 Task: Set up a 30-minute session to discuss workplace health and safety.
Action: Mouse moved to (101, 194)
Screenshot: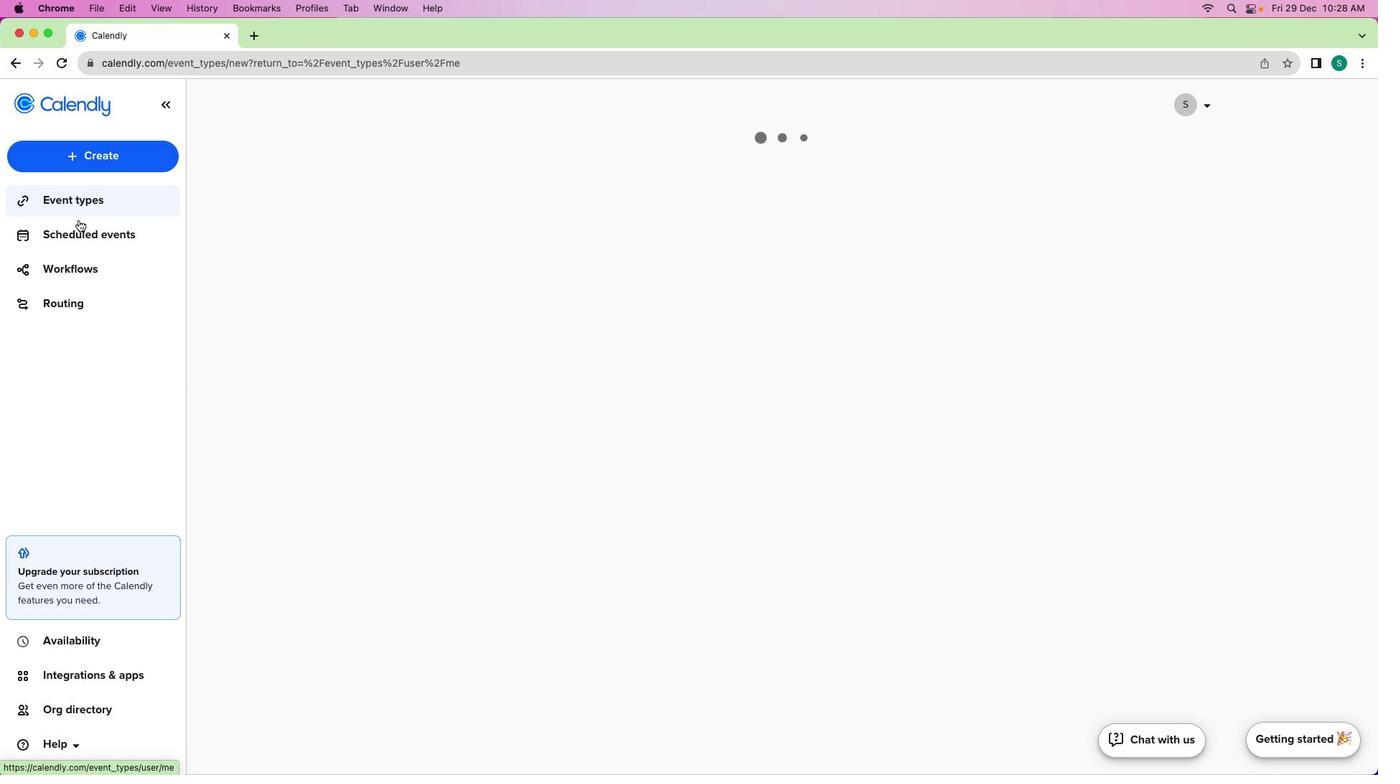 
Action: Mouse pressed left at (101, 194)
Screenshot: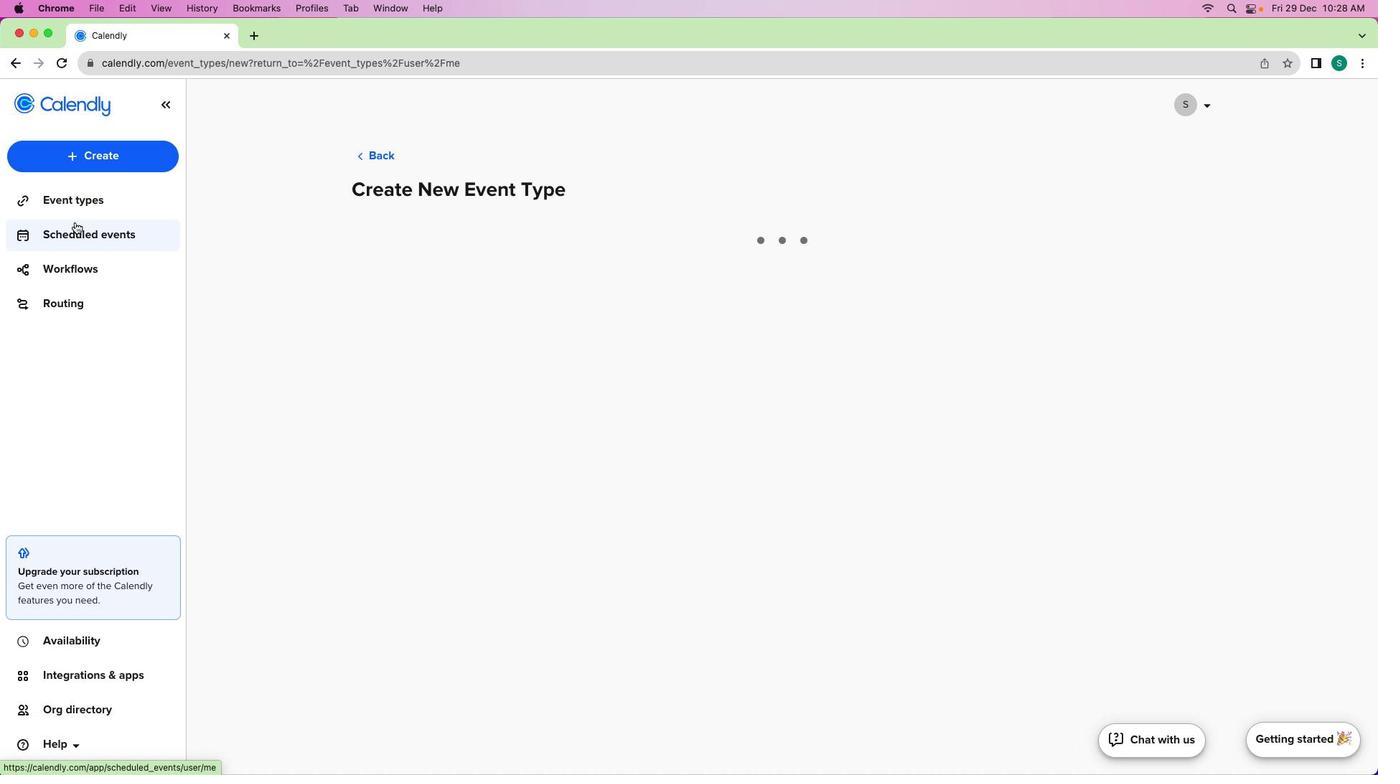 
Action: Mouse moved to (527, 308)
Screenshot: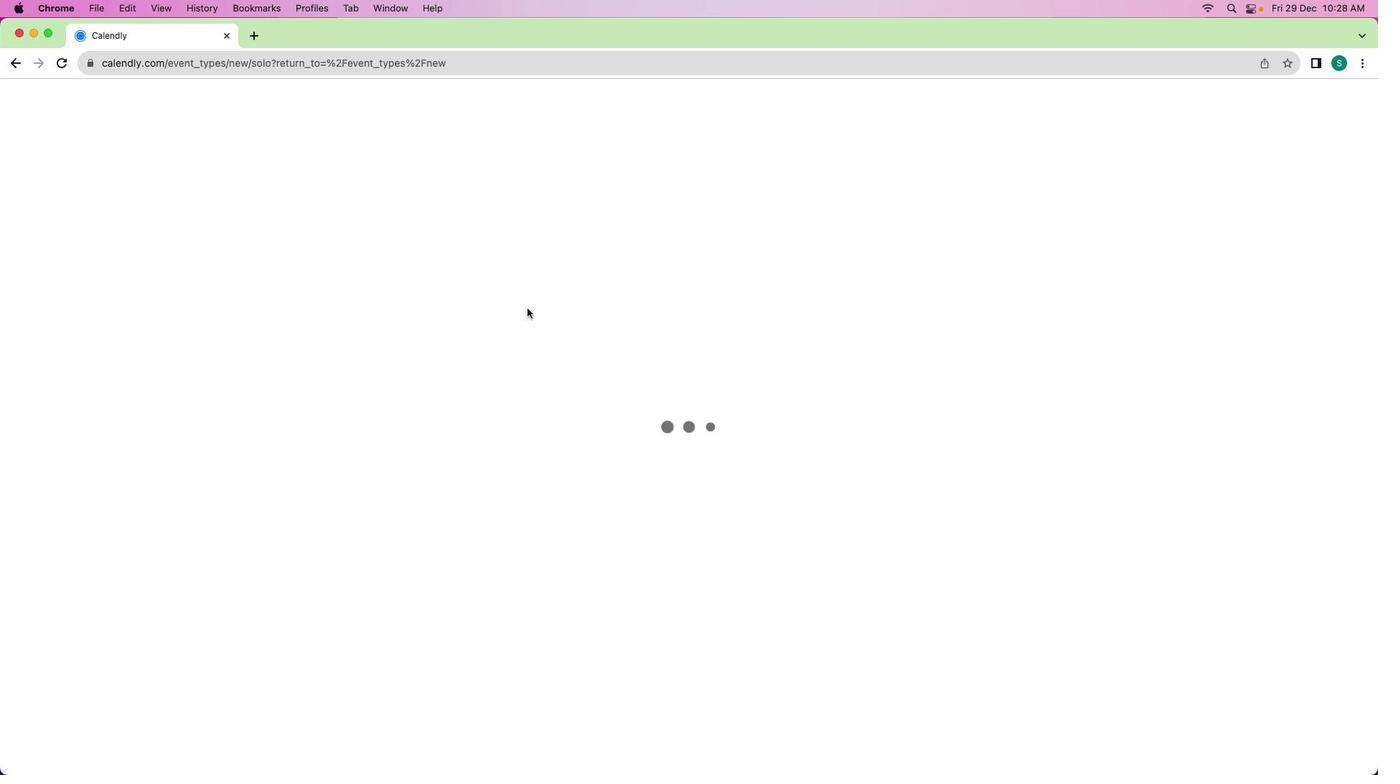 
Action: Mouse pressed left at (527, 308)
Screenshot: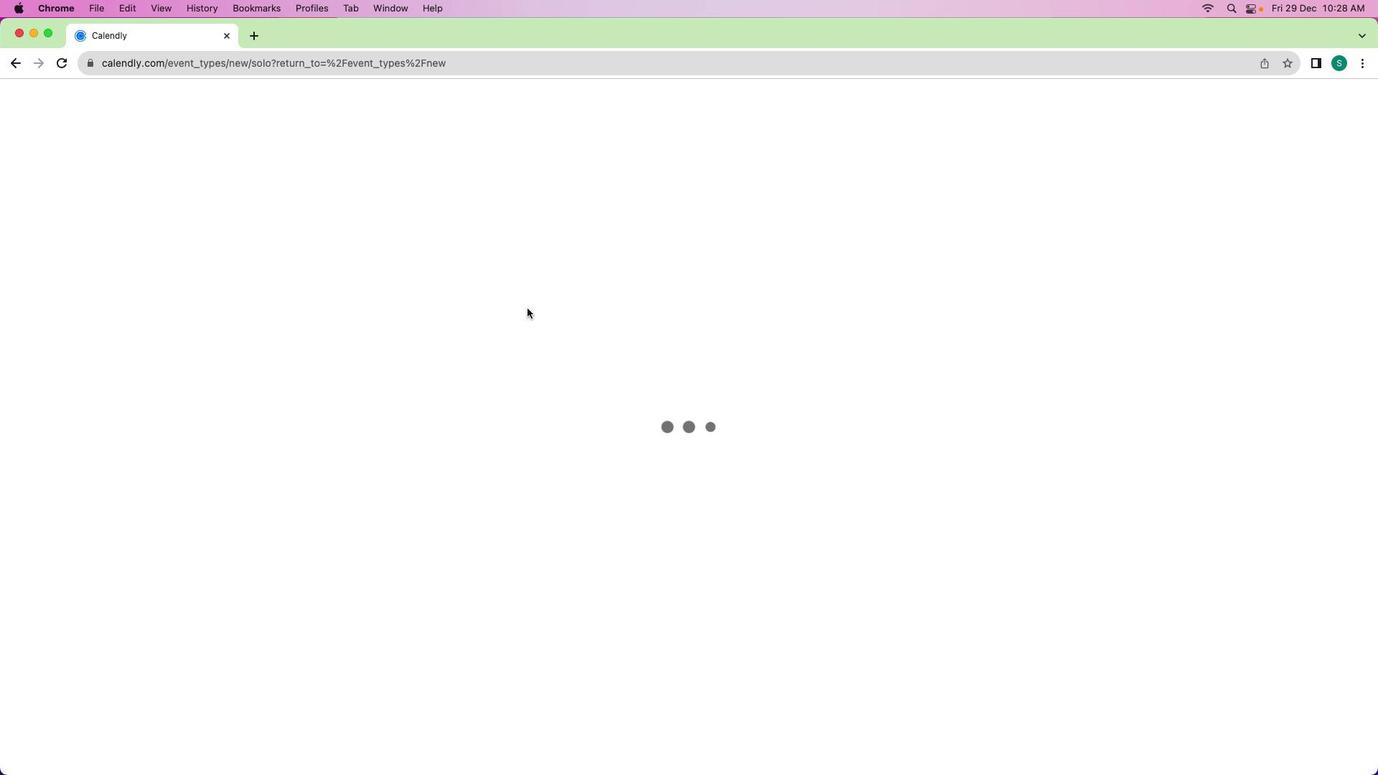
Action: Mouse moved to (215, 213)
Screenshot: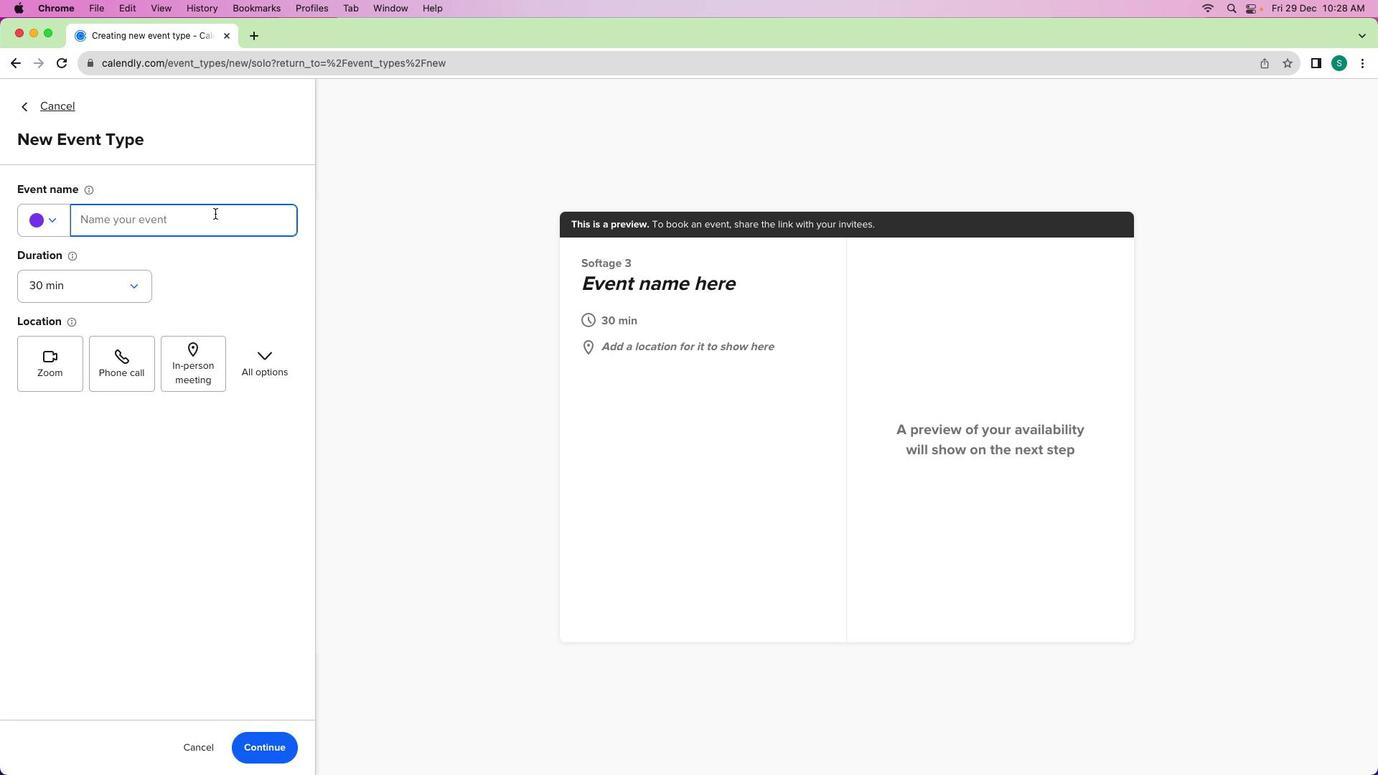 
Action: Mouse pressed left at (215, 213)
Screenshot: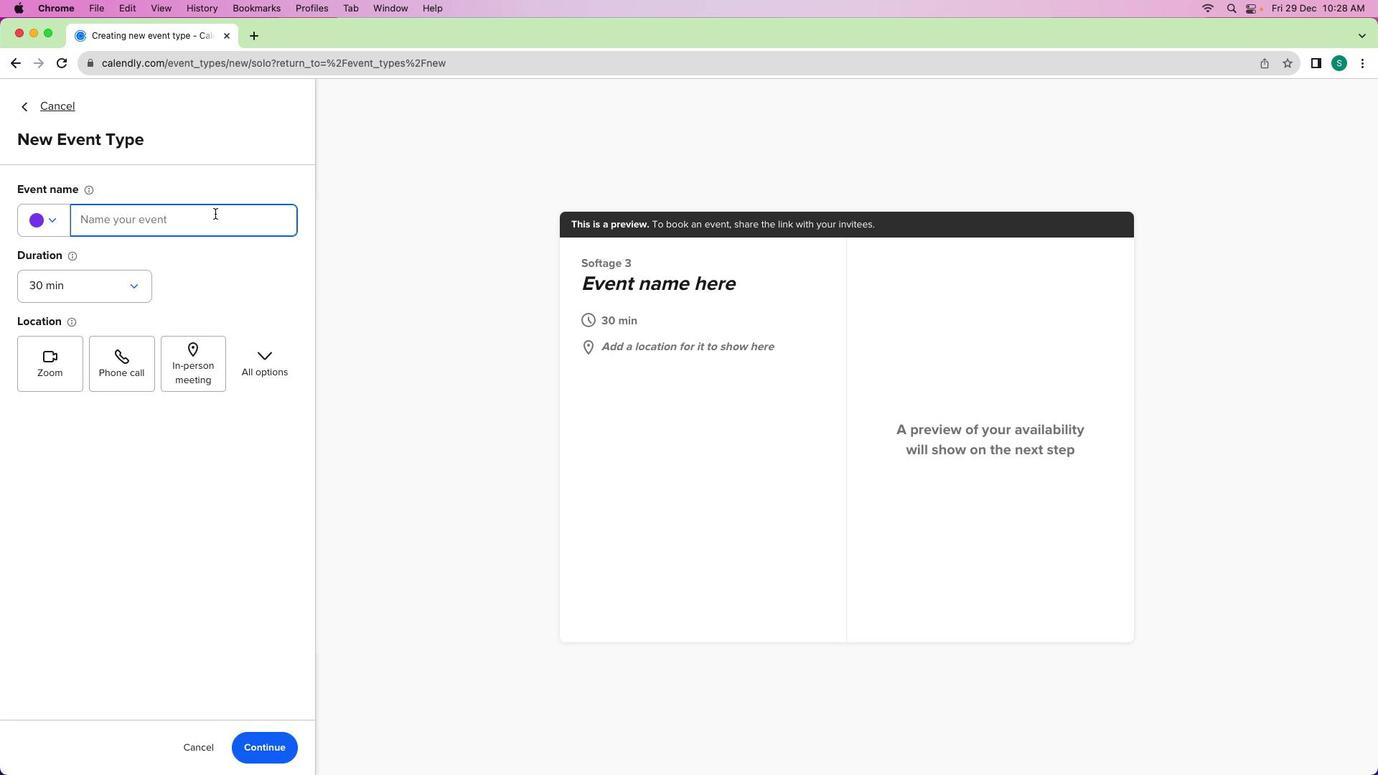 
Action: Mouse moved to (215, 213)
Screenshot: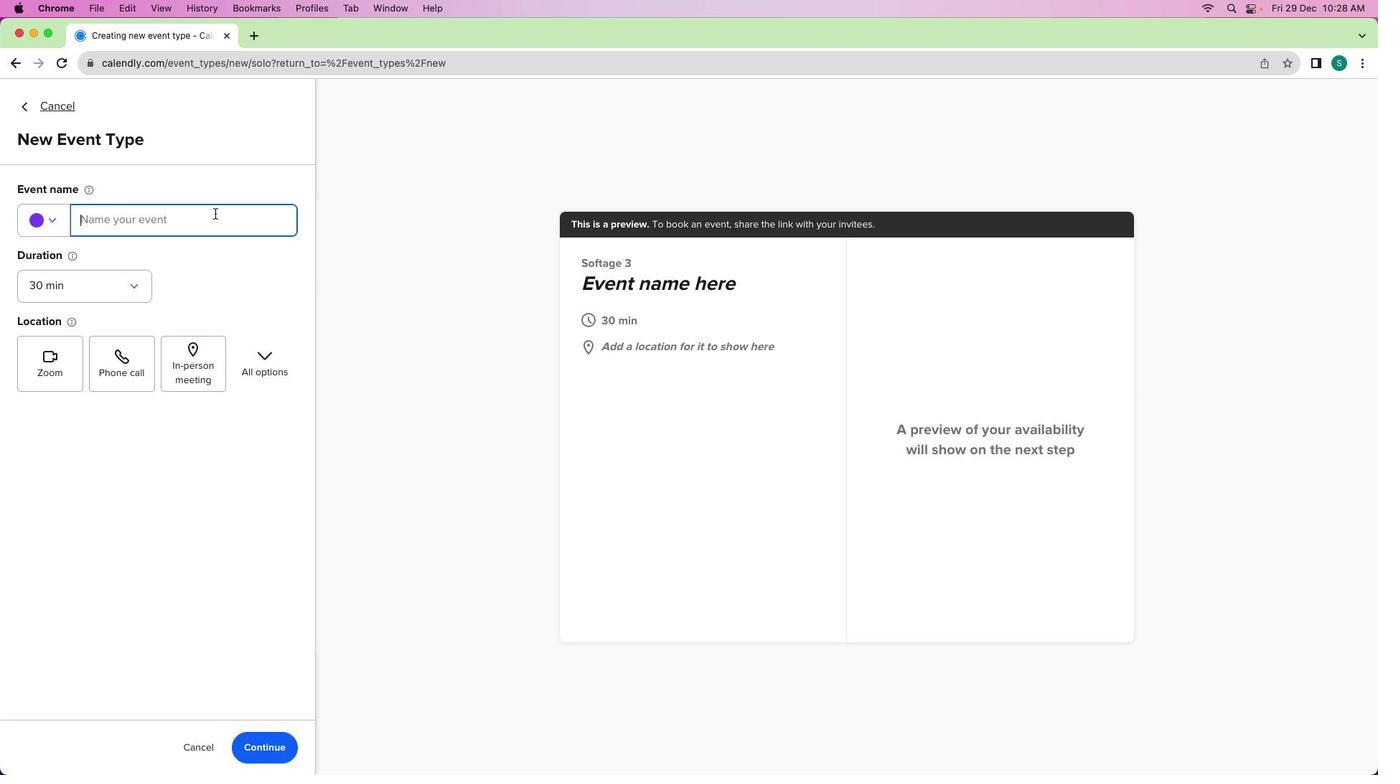 
Action: Key pressed Key.shift'W''o''r''k''p''l''a''c''e'Key.spaceKey.shift'H''e''a''l''t''h'Key.space'a''n''d'Key.spaceKey.shift'S''a''f''e''t''y'Key.spaceKey.shift'D''i''s''c''u''s''s''i''o''n'Key.shiftKey.spaceKey.shift'S''e''e'Key.backspace's''s''i''o''n'
Screenshot: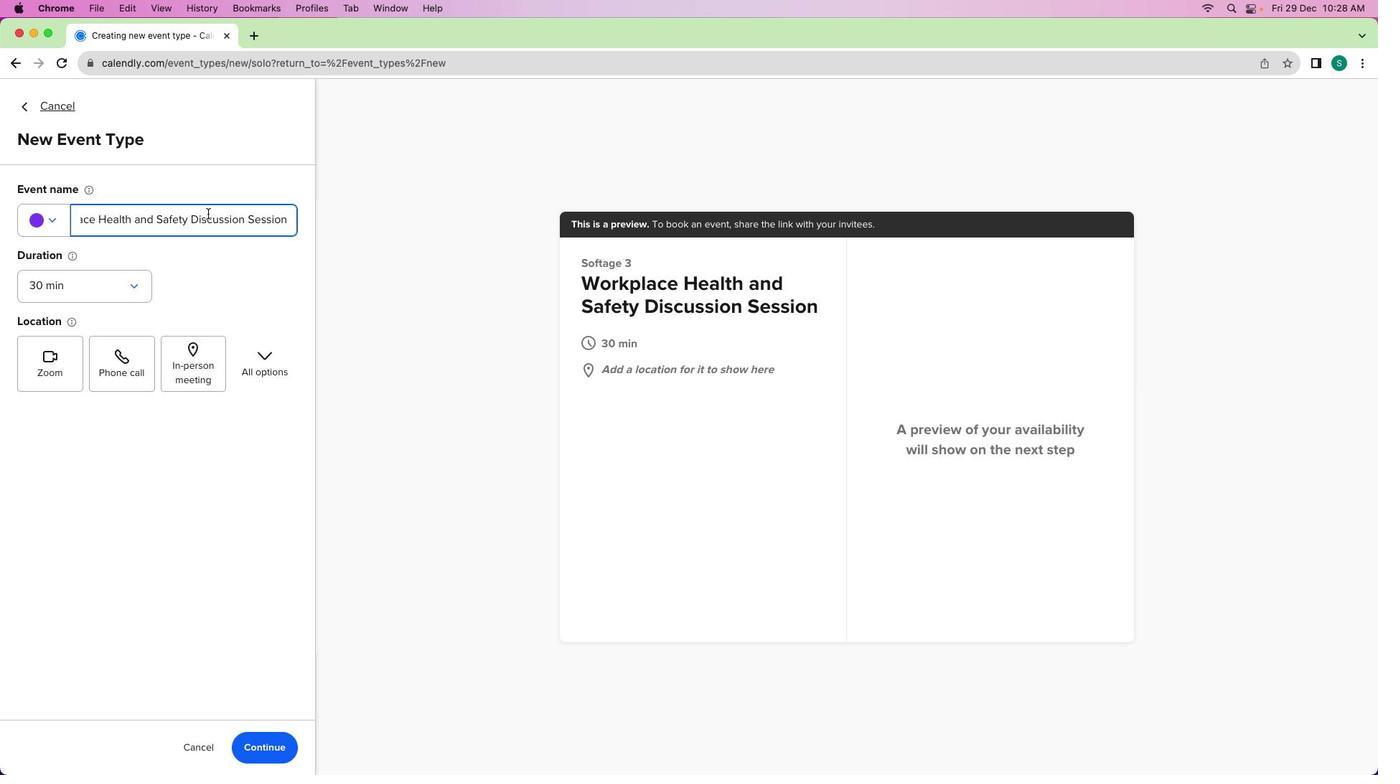 
Action: Mouse moved to (71, 374)
Screenshot: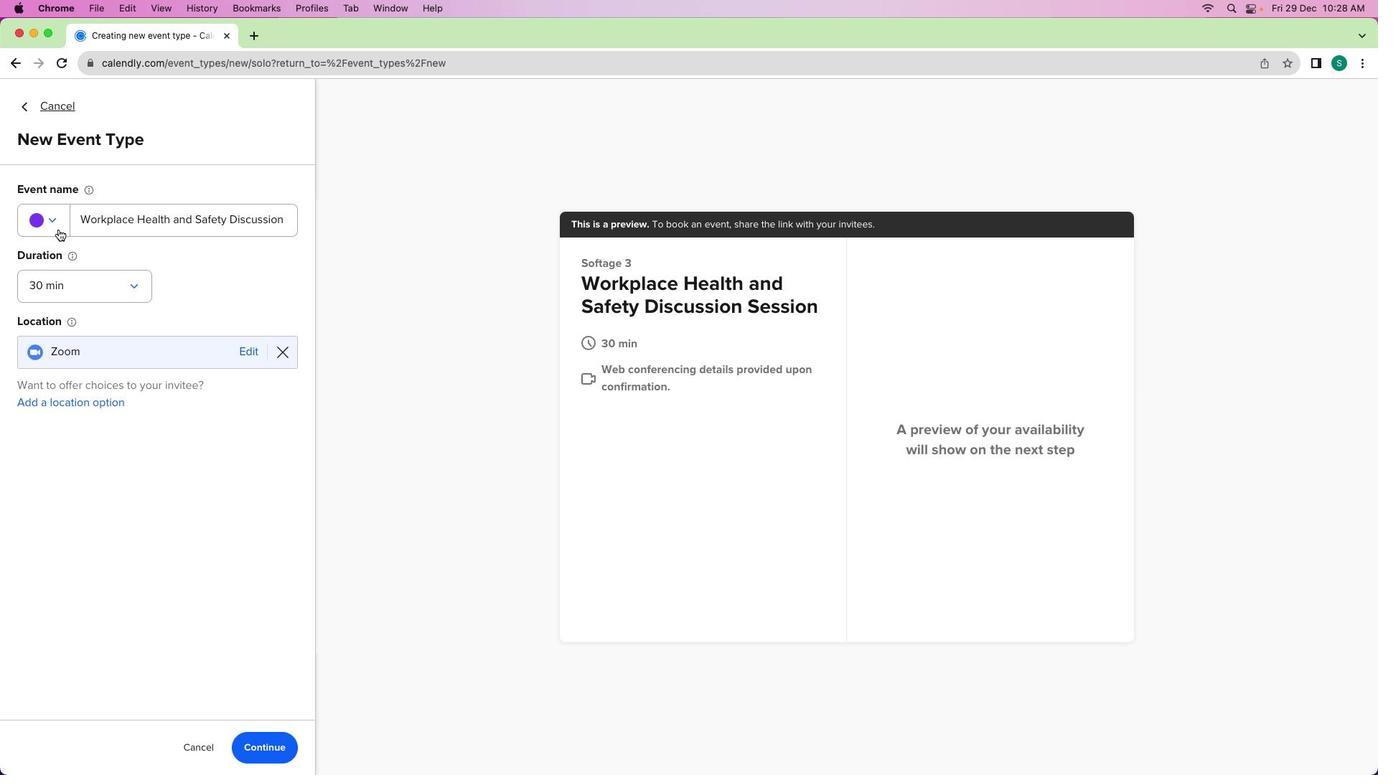 
Action: Mouse pressed left at (71, 374)
Screenshot: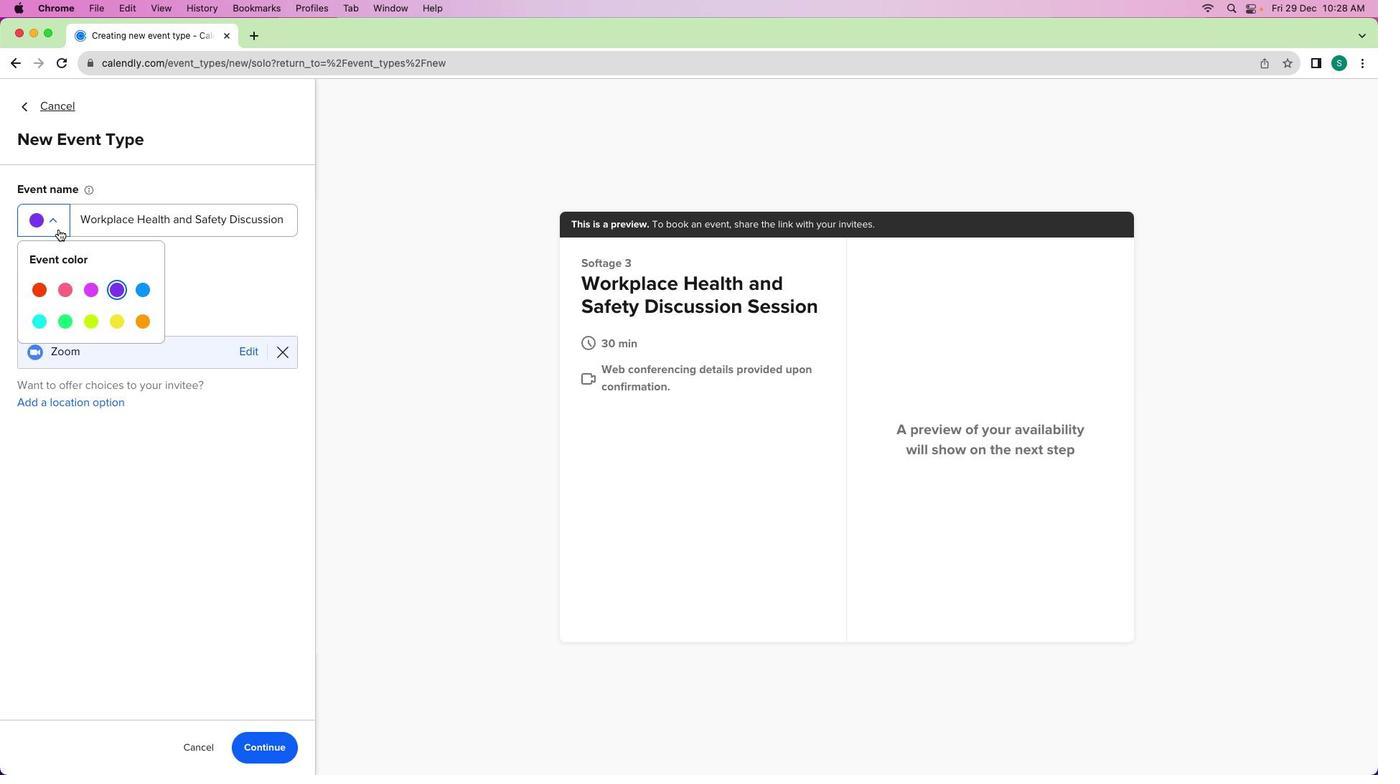 
Action: Mouse moved to (58, 229)
Screenshot: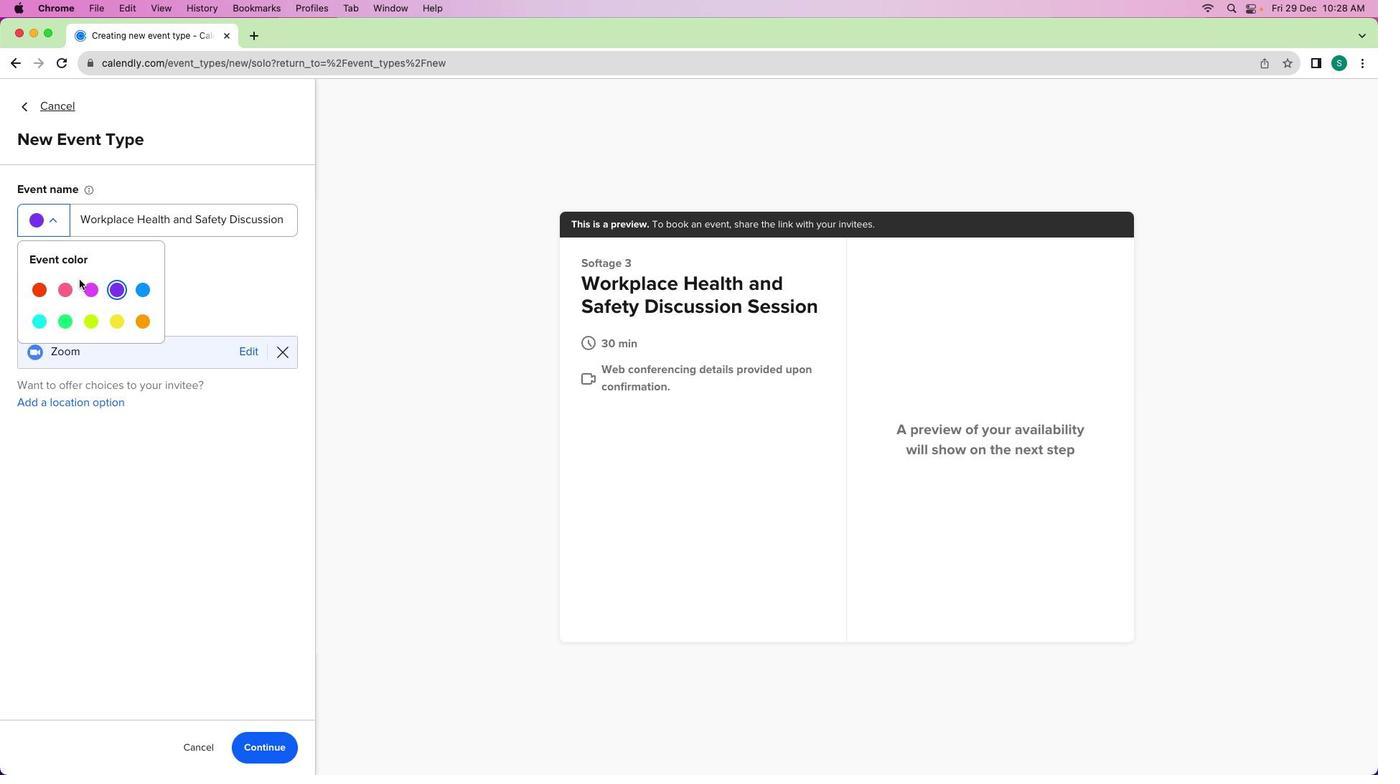 
Action: Mouse pressed left at (58, 229)
Screenshot: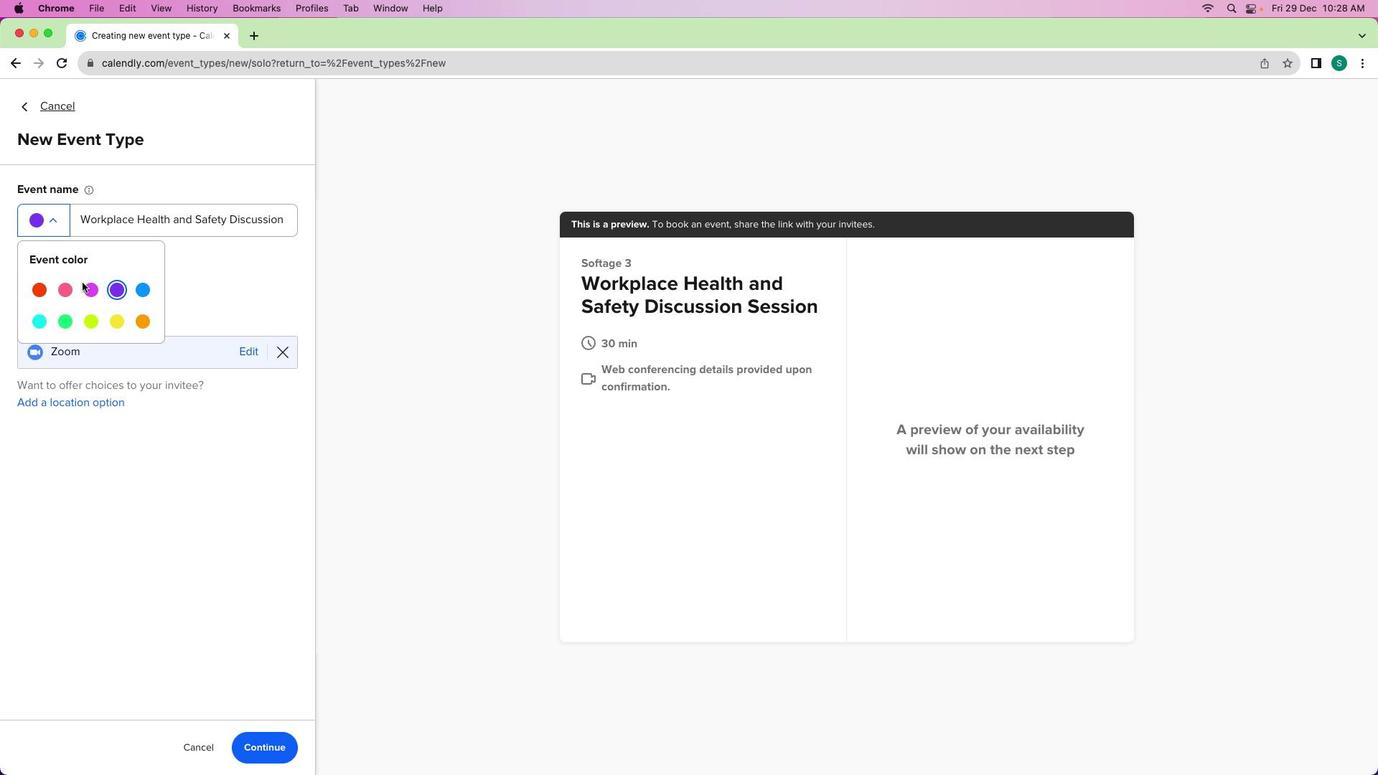 
Action: Mouse moved to (95, 320)
Screenshot: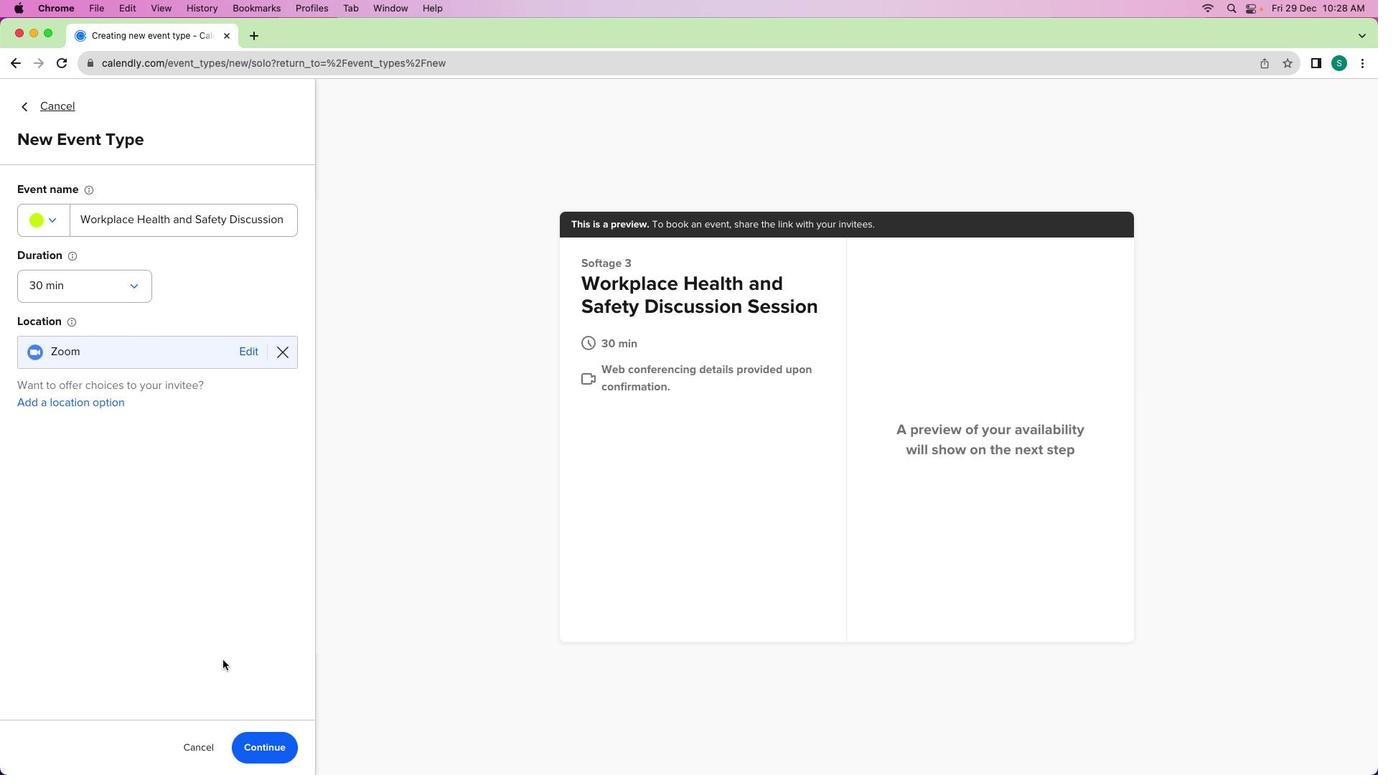 
Action: Mouse pressed left at (95, 320)
Screenshot: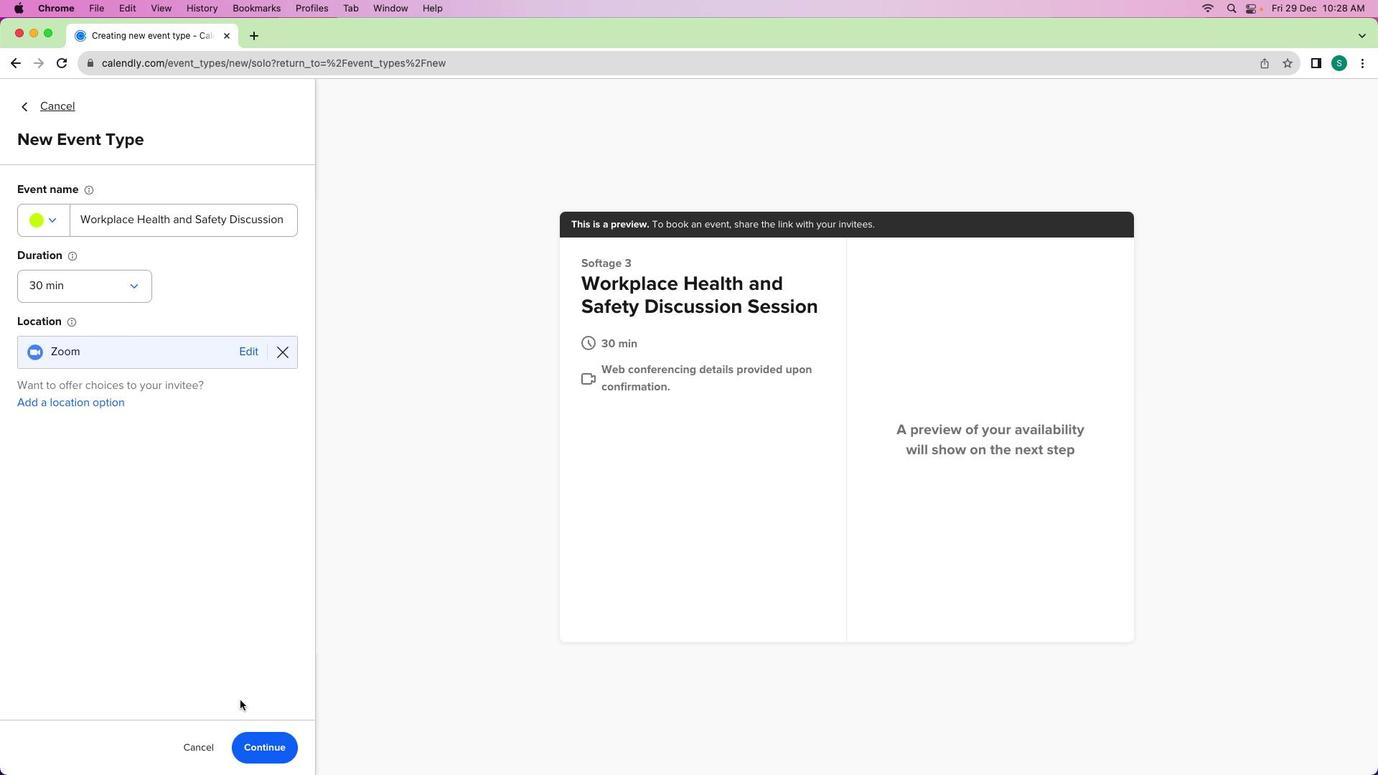 
Action: Mouse moved to (272, 745)
Screenshot: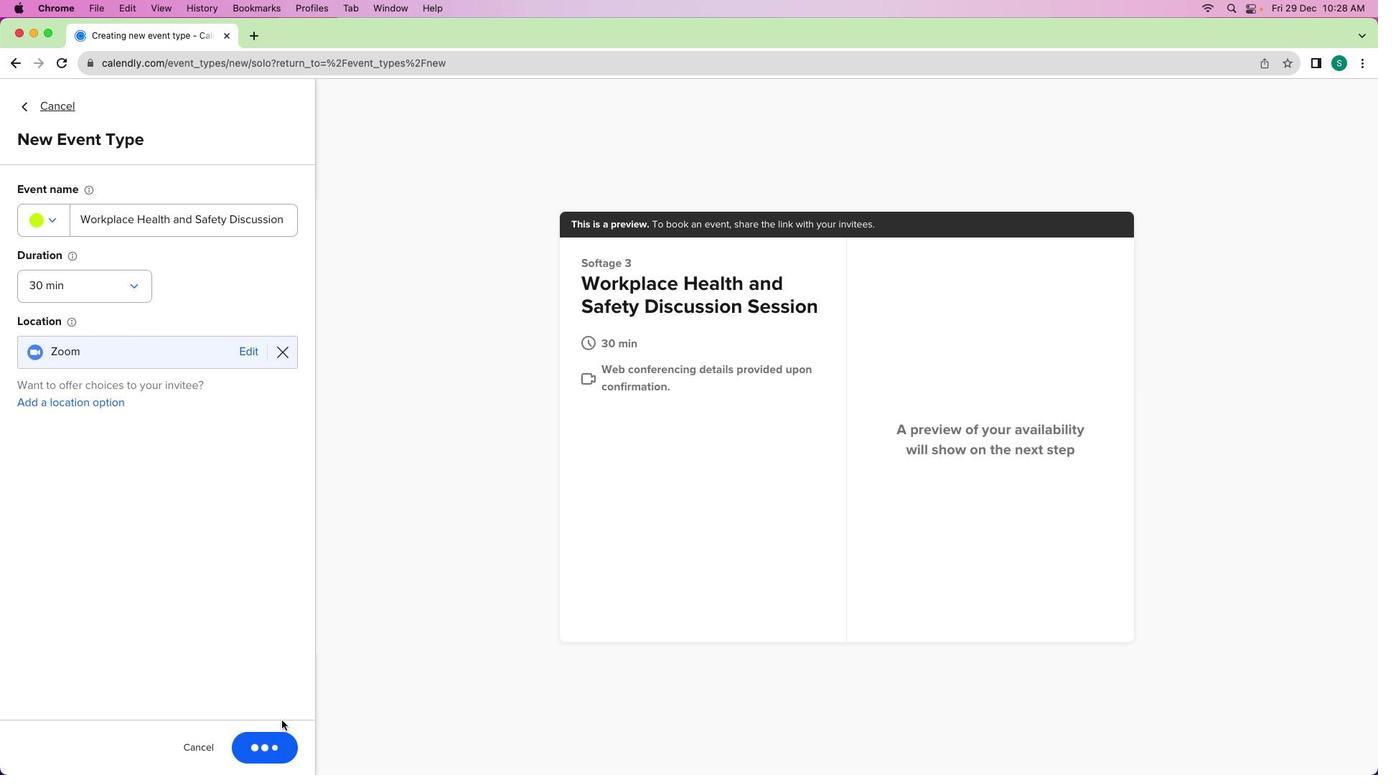 
Action: Mouse pressed left at (272, 745)
Screenshot: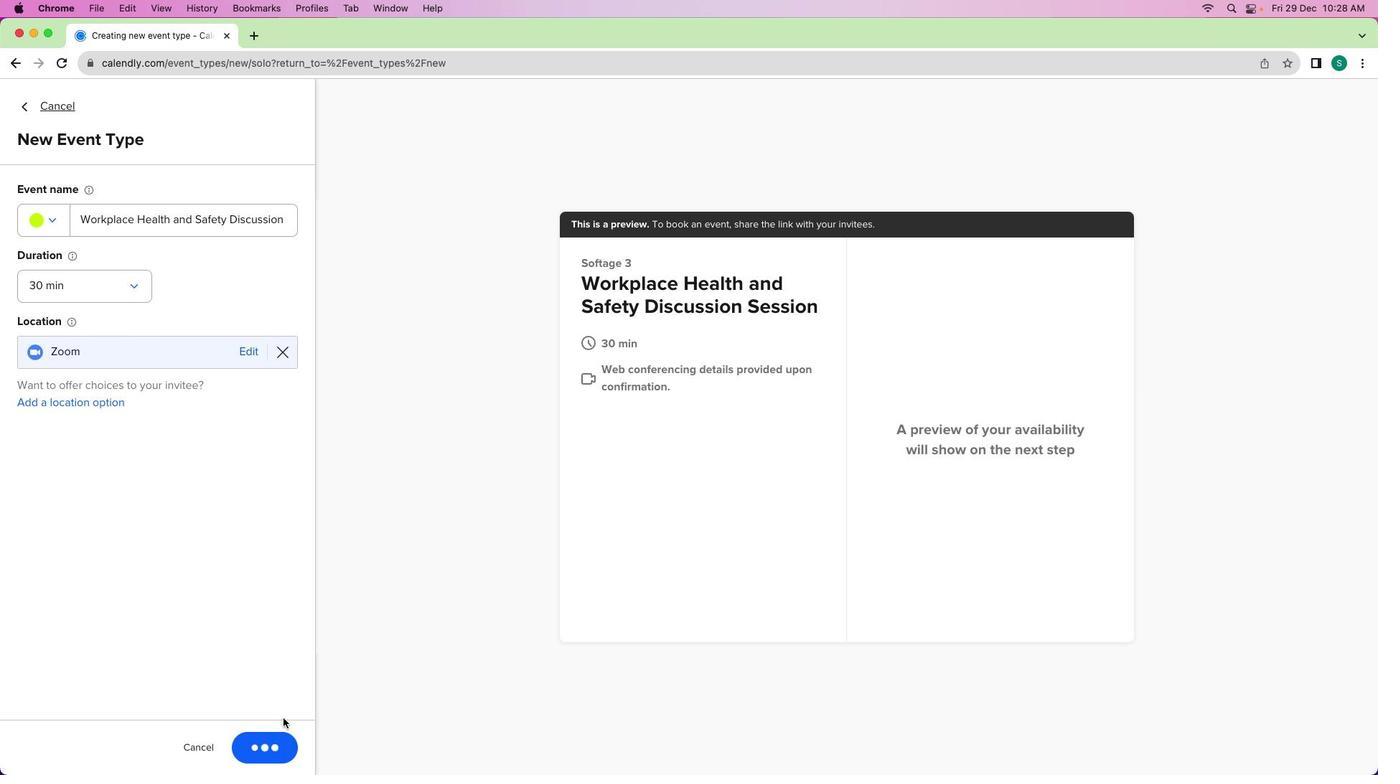 
Action: Mouse moved to (255, 274)
Screenshot: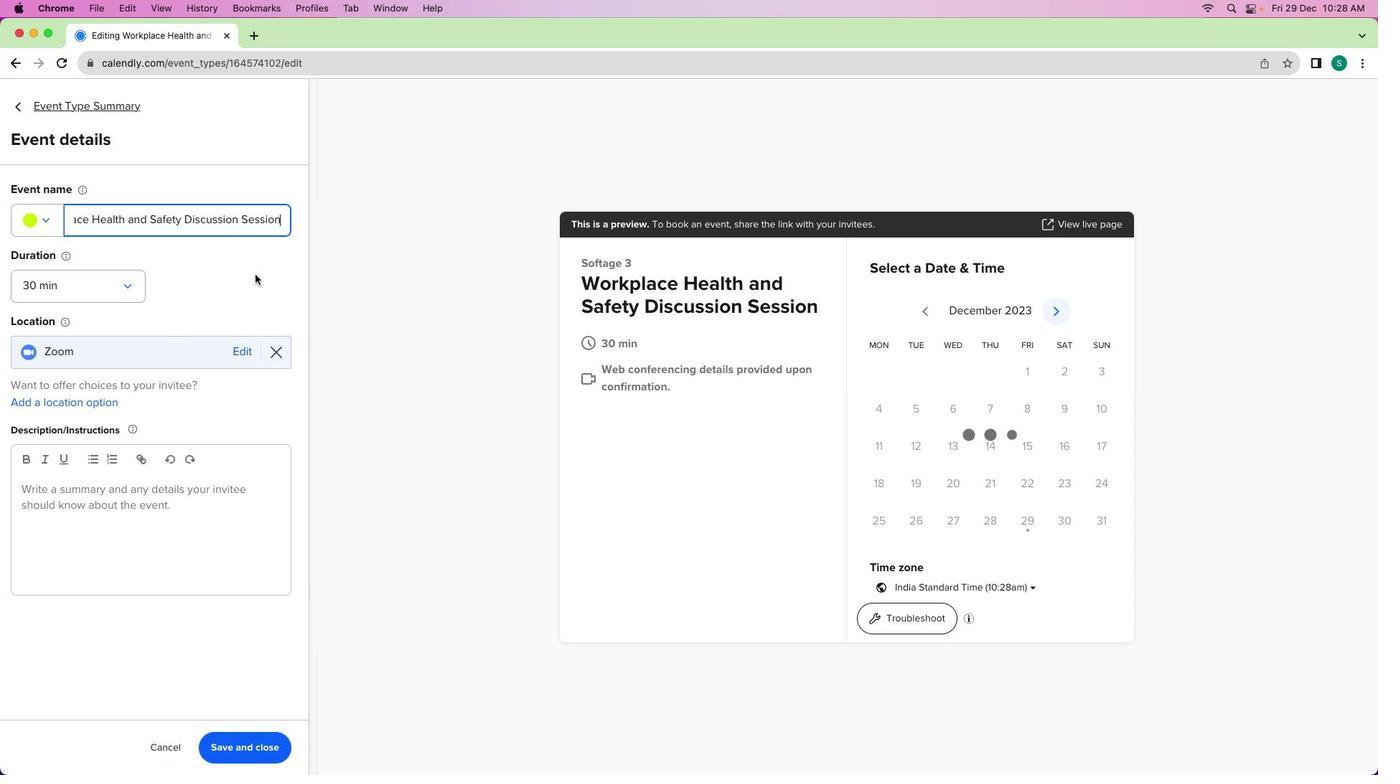 
Action: Mouse pressed left at (255, 274)
Screenshot: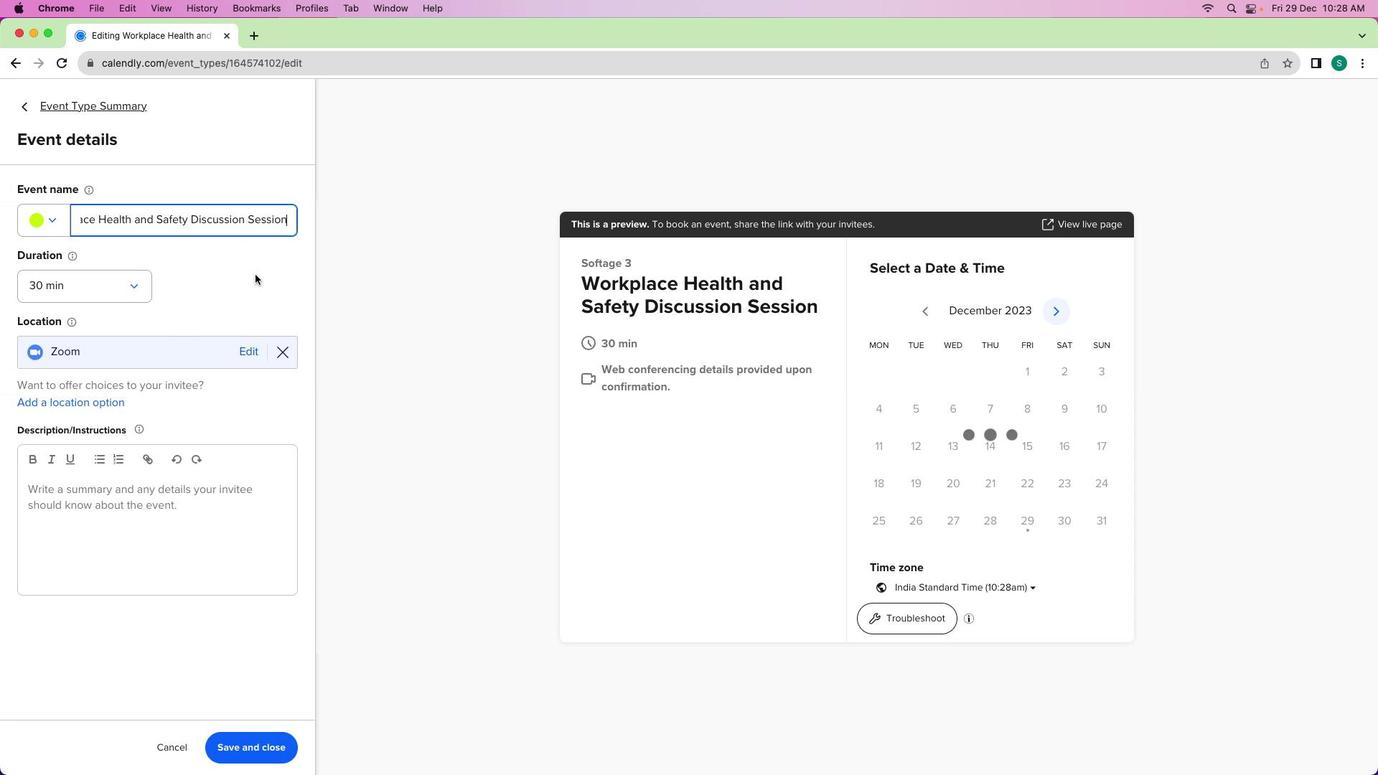
Action: Mouse moved to (228, 501)
Screenshot: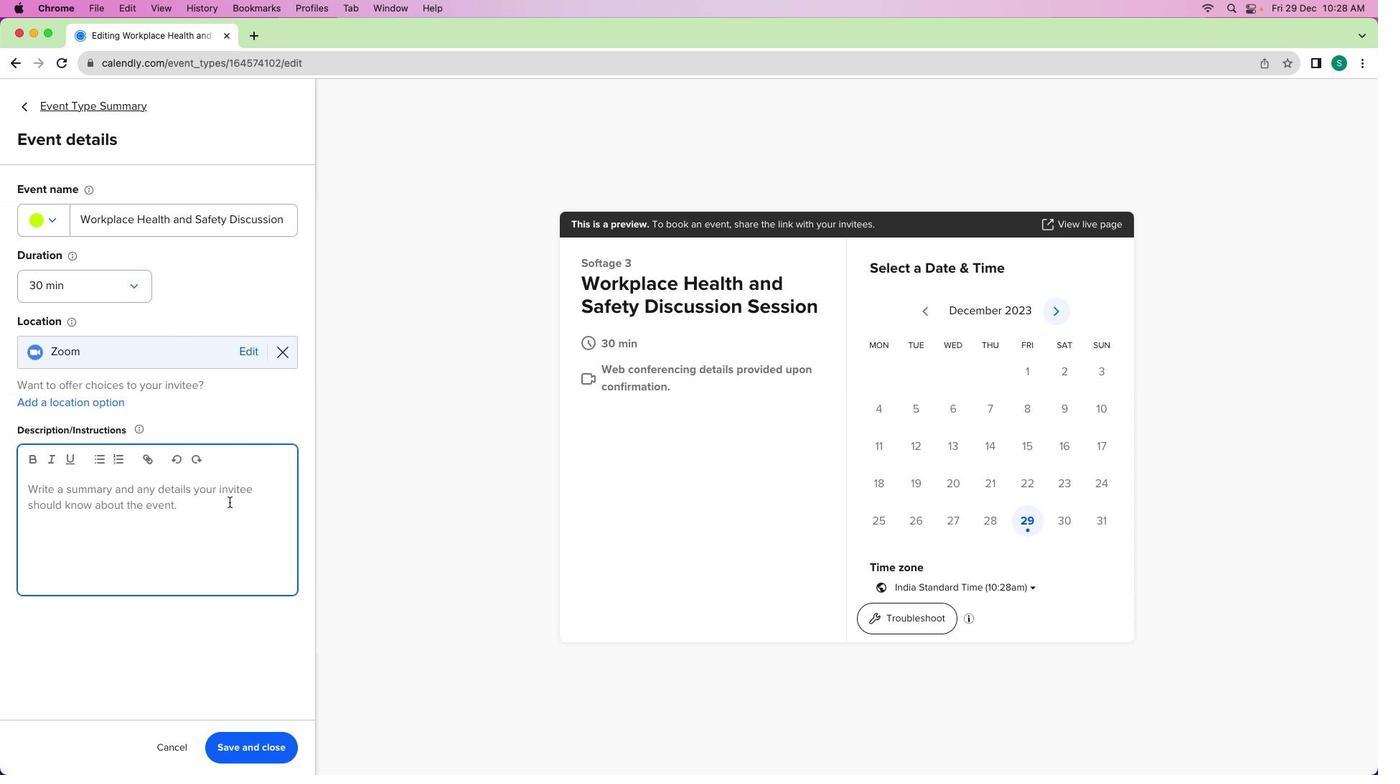 
Action: Mouse pressed left at (228, 501)
Screenshot: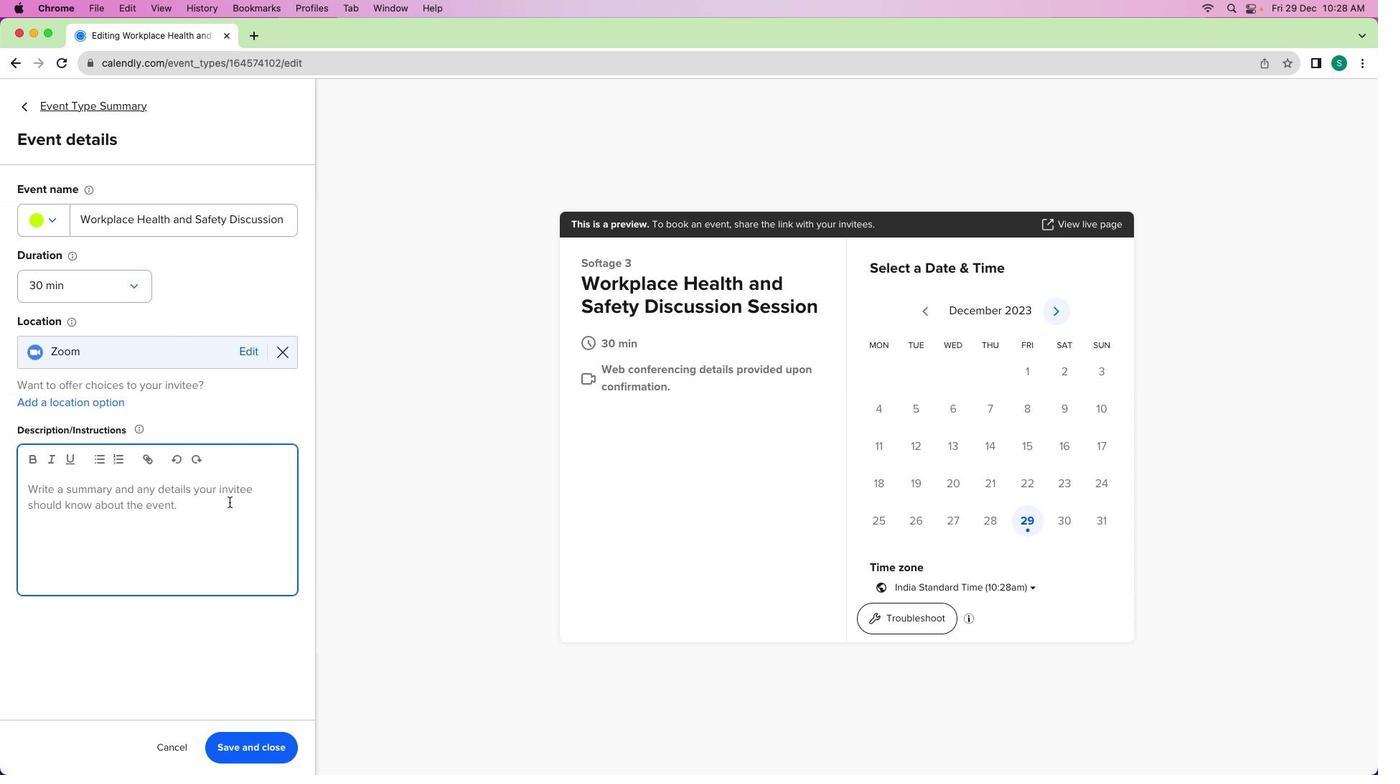 
Action: Mouse moved to (231, 504)
Screenshot: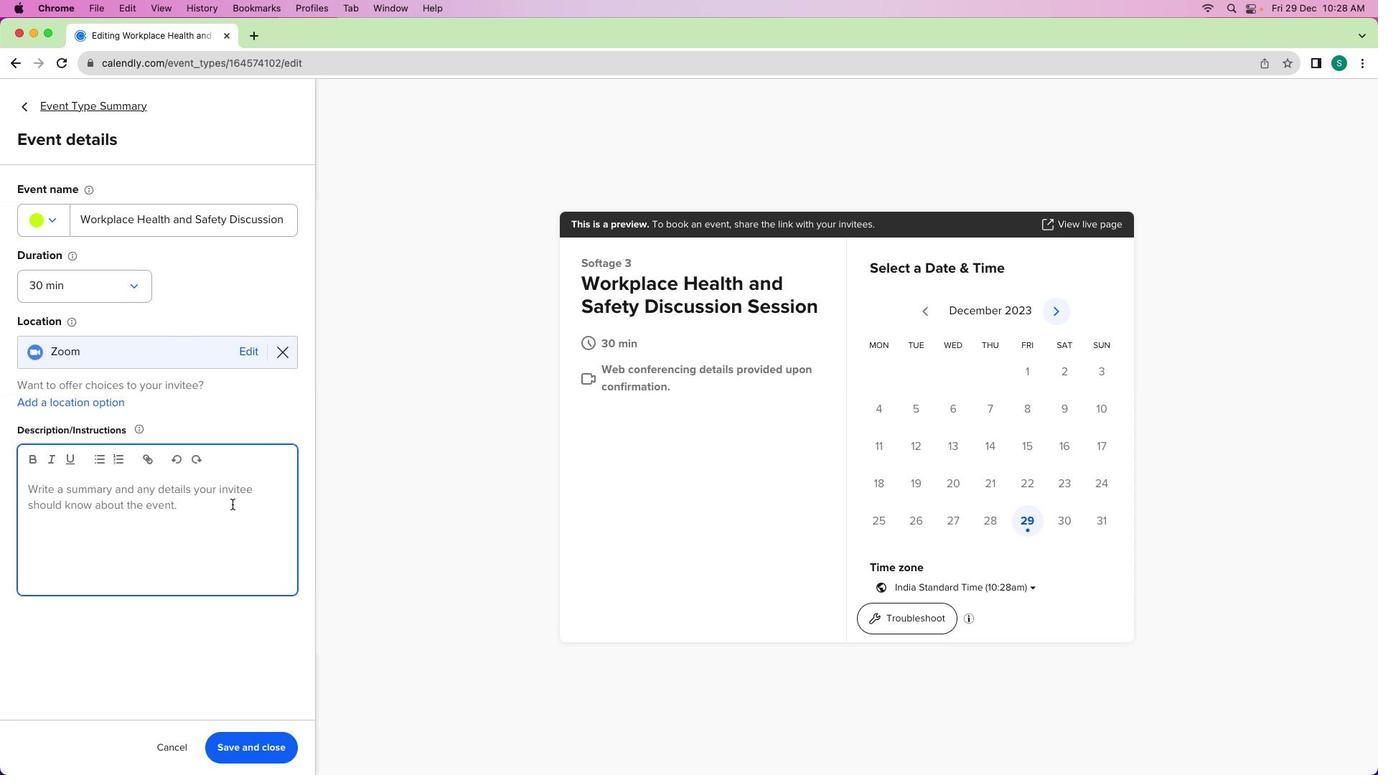 
Action: Key pressed Key.shift'A'Key.space'f''o''c''u''s''e''d'Key.space's''e''s''s''i''o''n'Key.space'd''e''d''i''c''a''t''e''d''d'Key.backspaceKey.space't''o'Key.space'd''i''s''c''u''s''s''i''n''g'Key.space'w''o''r''k''p''l''a''c''e'Key.space'h''e''a''l''t''h'Key.space'a''n''d'Key.space's''a''f''e''t''y''.'Key.spaceKey.shift'W''e'Key.space'w''i''l''l'Key.space'r''e''v''i''e''w'Key.space'c''u''r''r''e''n''t'Key.space'p''r''o''t''o''c''a''l'Key.backspaceKey.backspace'o''l''s'','Key.space'a''d''d''r''e''s''s'Key.space'a''n''y'Key.space'c''o''n''c''e''r''n''s'','Key.space'a''n''d'Key.space'c''o''l''l''a''b''o''r''a''t''i''v''e''l''y'Key.space'e''x''p''l''o''r''e'Key.space'w''a''y''s'Key.space't''o'Key.space'e''n''h''a''n''c''e'Key.space't''h''e'Key.space'o''v''e''r''a''l''l'Key.space'a'Key.backspace'h''e''a''l''t''h'Key.space'a''n''d'Key.space's''a''f''e''t''y'Key.space'o''f'Key.space'o''u''r'Key.space'w''o''r''k'Key.space'e''n''v''i''r''o''n''m''e''n''t''/'Key.backspace'.'
Screenshot: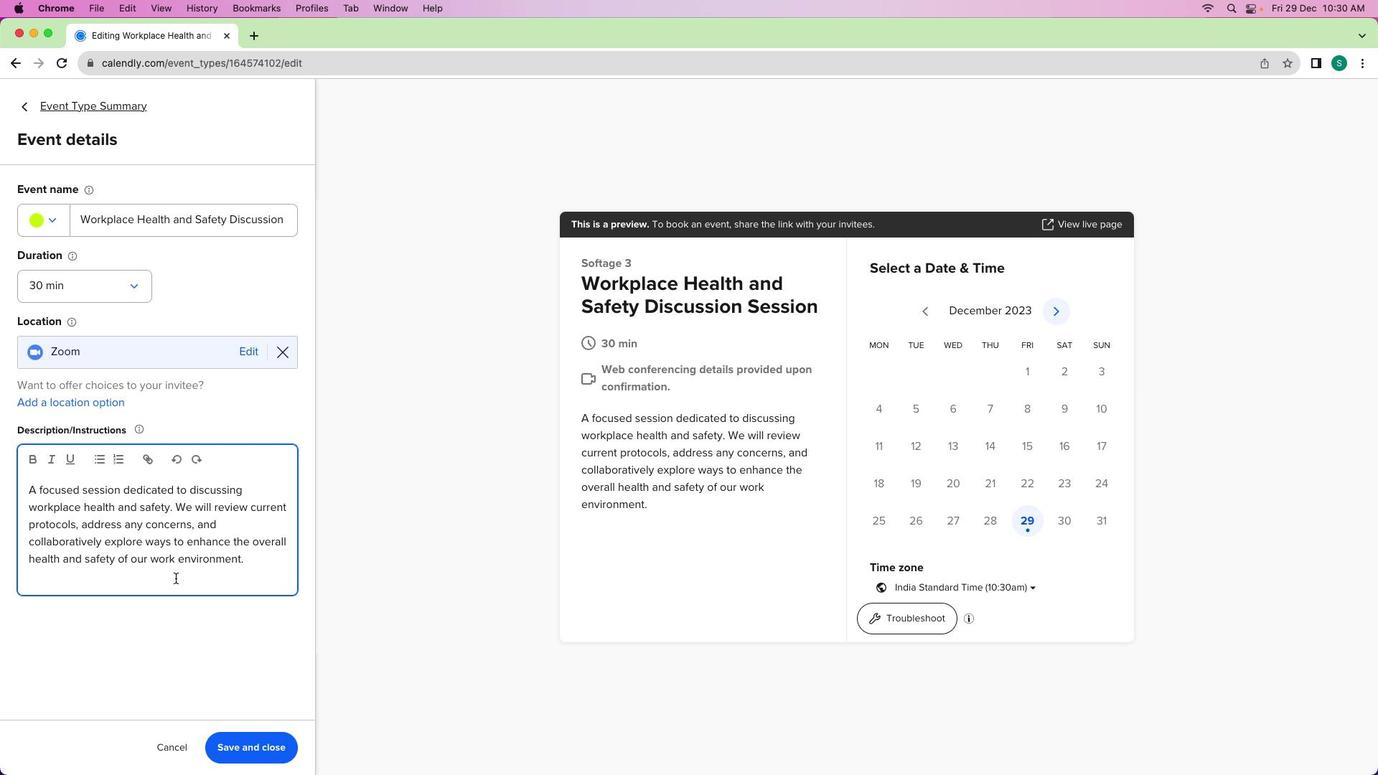 
Action: Mouse moved to (279, 754)
Screenshot: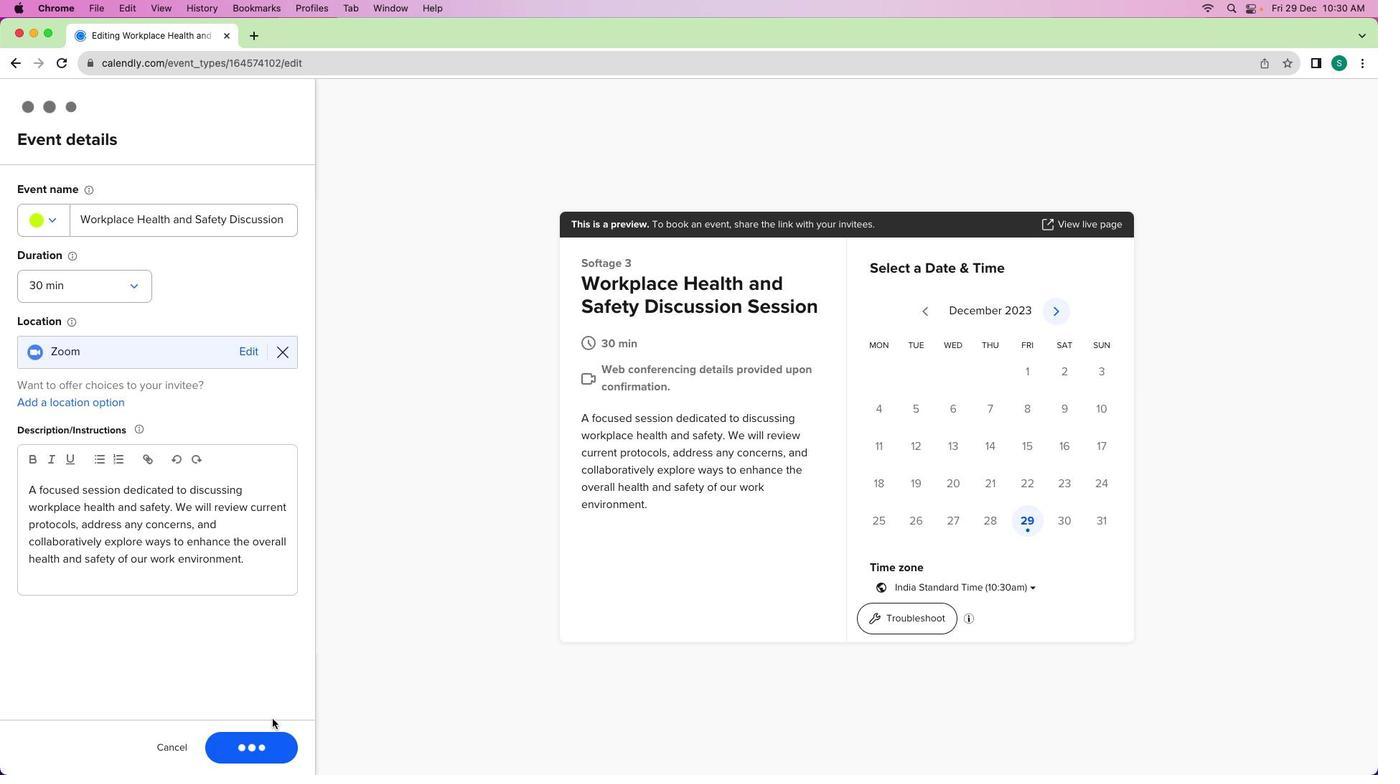 
Action: Mouse pressed left at (279, 754)
Screenshot: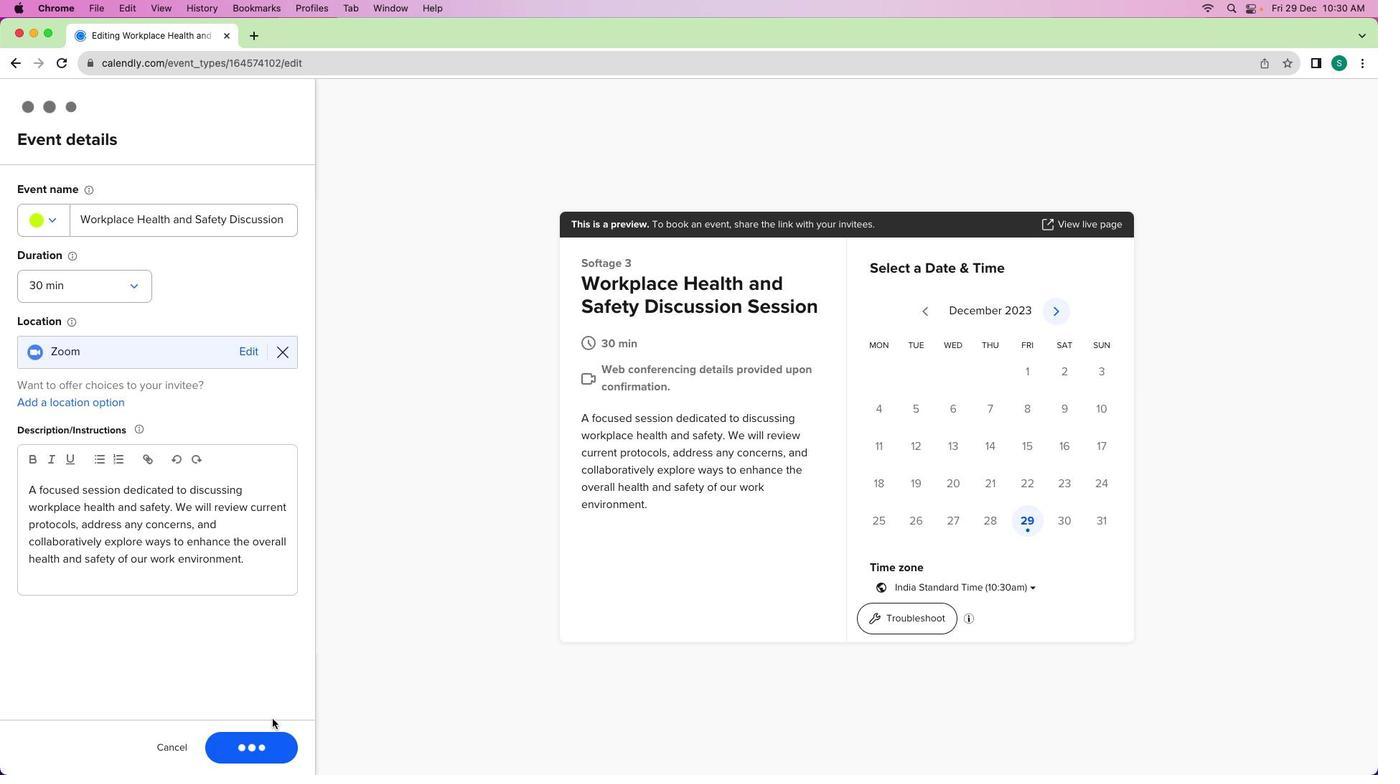 
Action: Mouse moved to (55, 106)
Screenshot: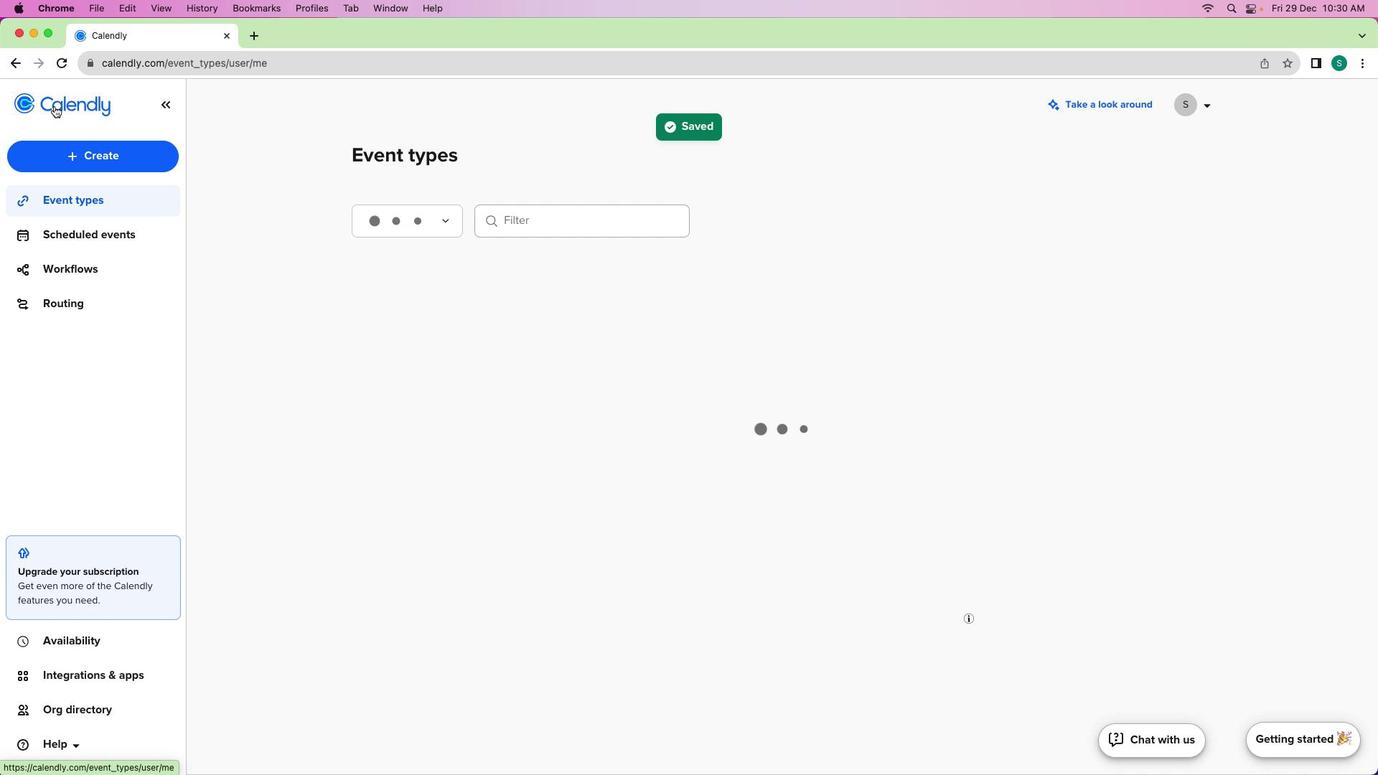 
Action: Mouse pressed left at (55, 106)
Screenshot: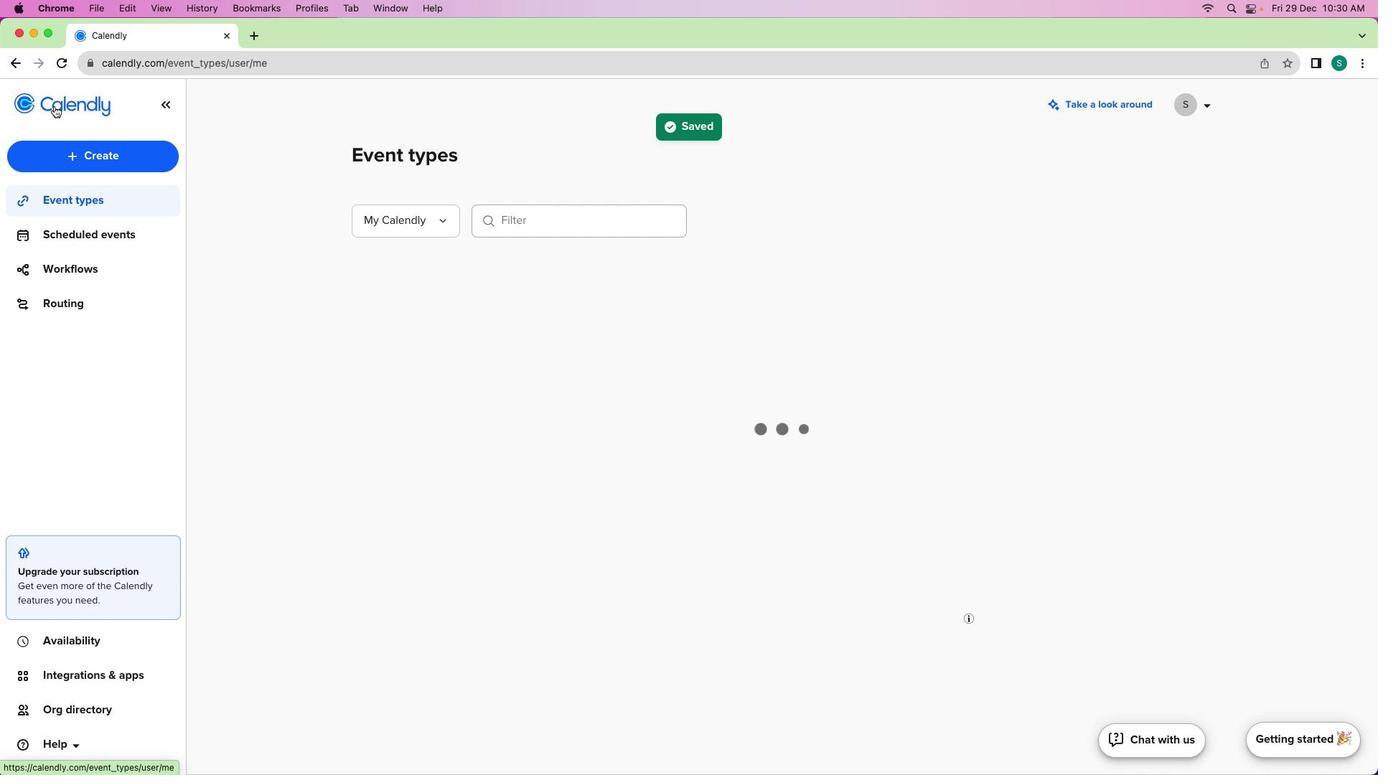
Action: Mouse moved to (516, 451)
Screenshot: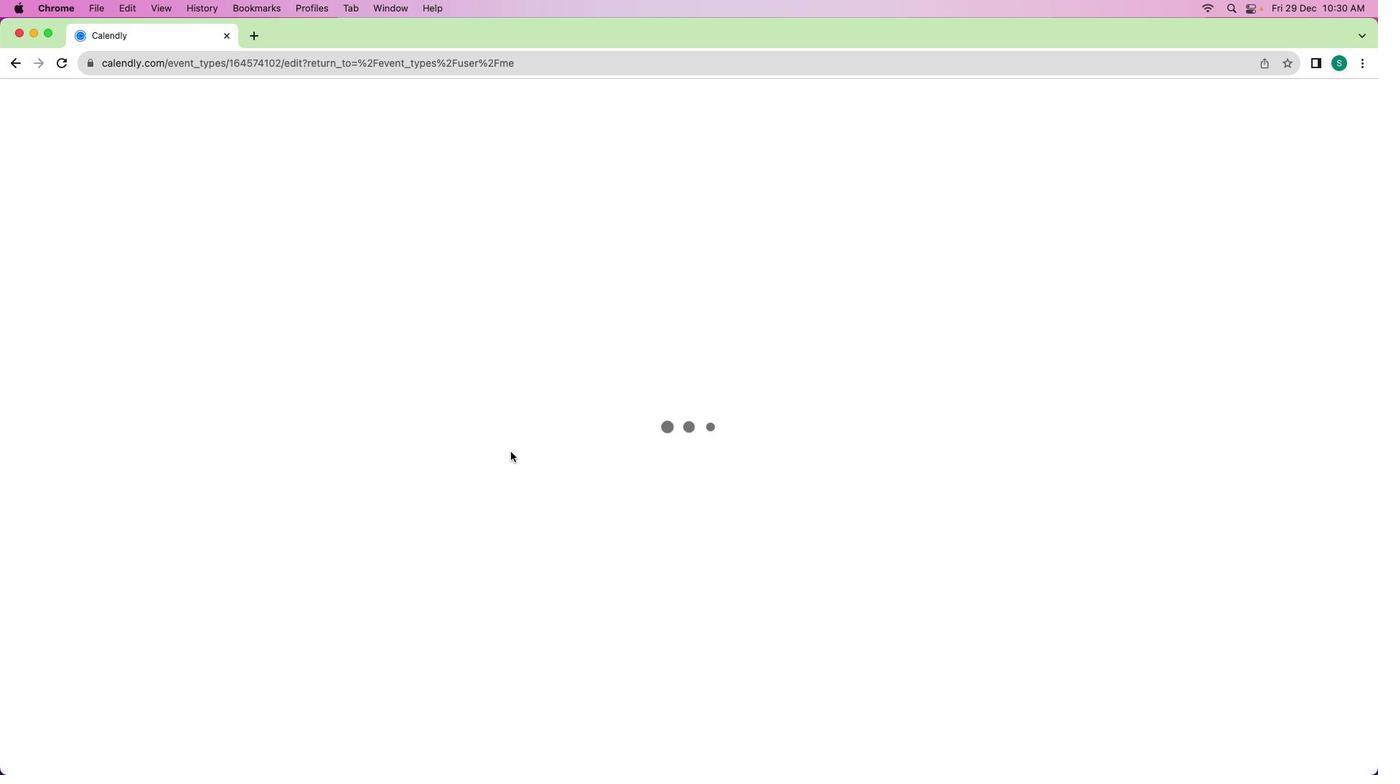 
Action: Mouse pressed left at (516, 451)
Screenshot: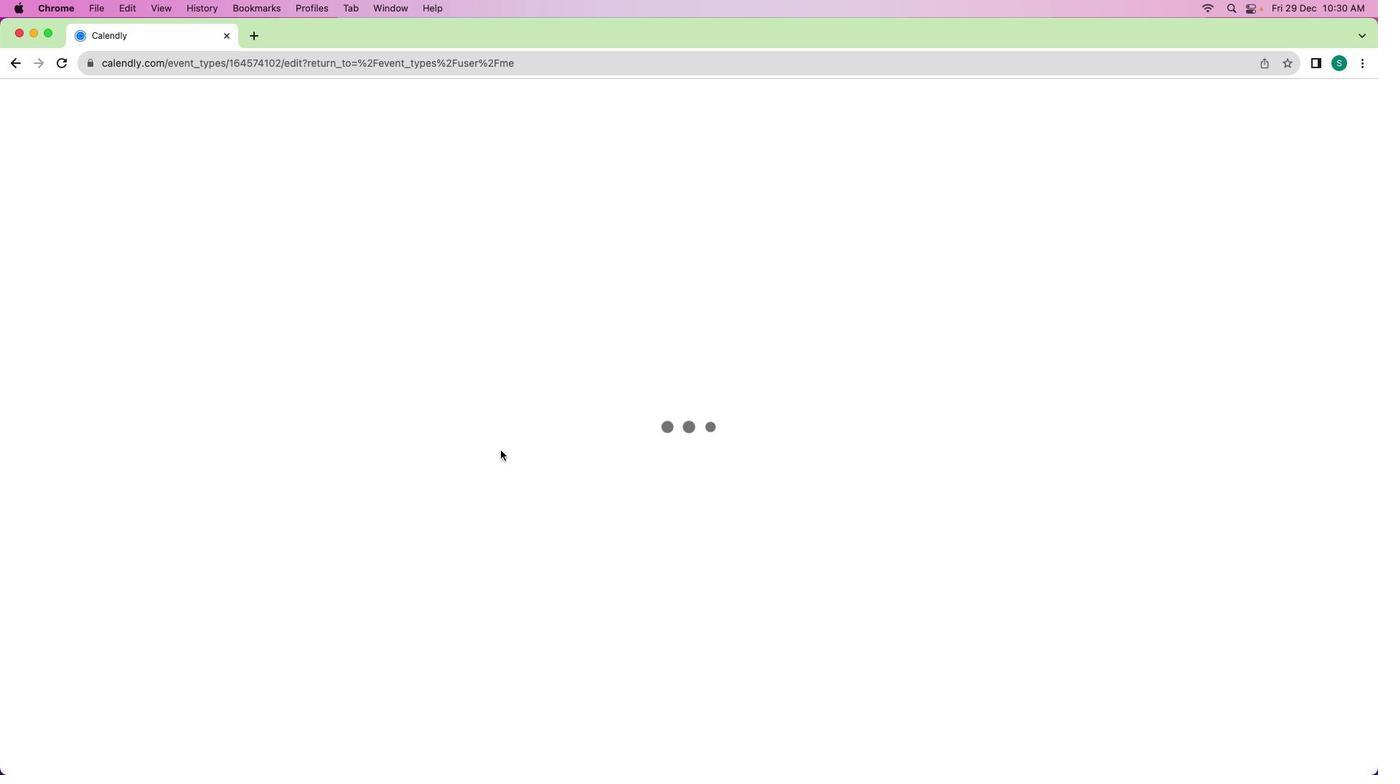 
Action: Mouse moved to (496, 449)
Screenshot: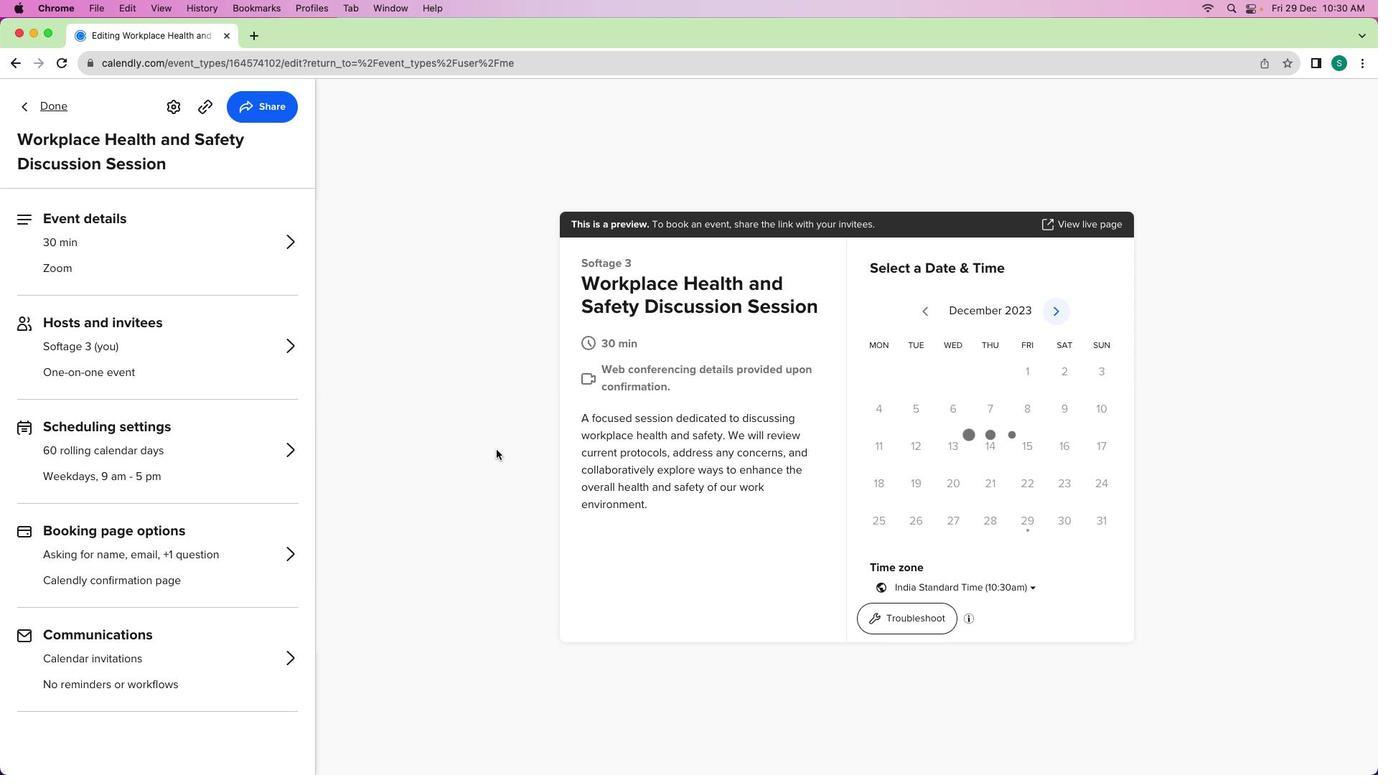
